 Task: Change  the formatting of the data to Which is Less than 10. In conditional formating, put the option 'Chart 6 colour. 'In the sheet  Attendance Sheet for Weekly Assessmentbook
Action: Mouse moved to (42, 105)
Screenshot: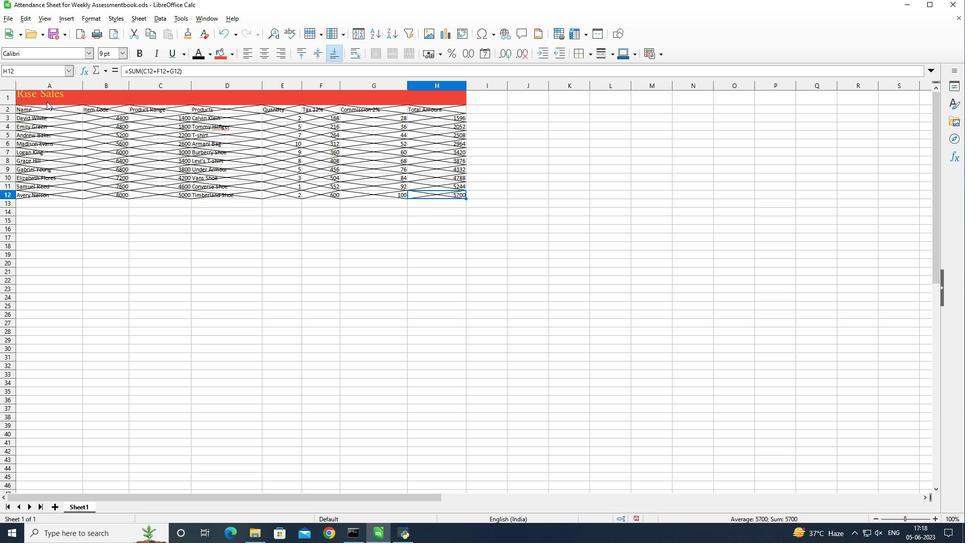 
Action: Mouse pressed left at (42, 105)
Screenshot: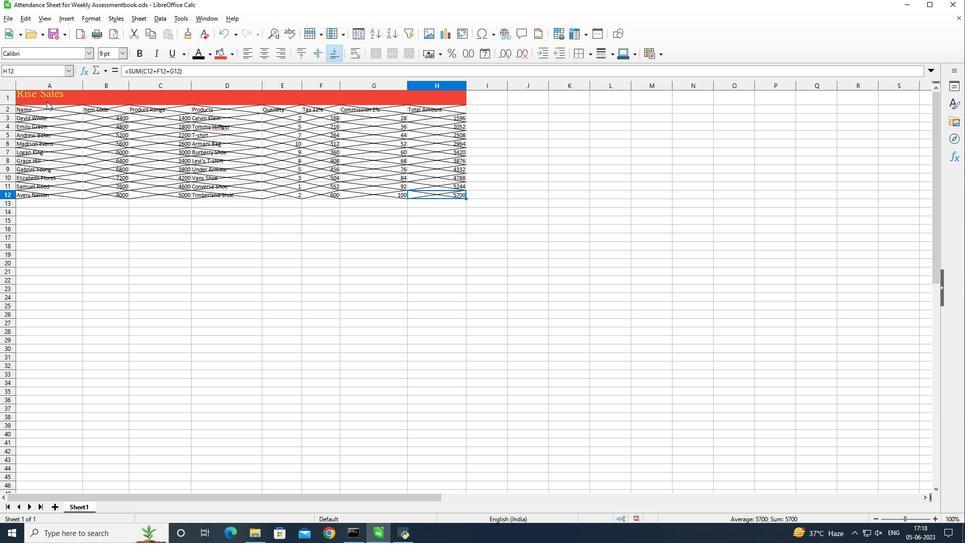 
Action: Mouse moved to (57, 113)
Screenshot: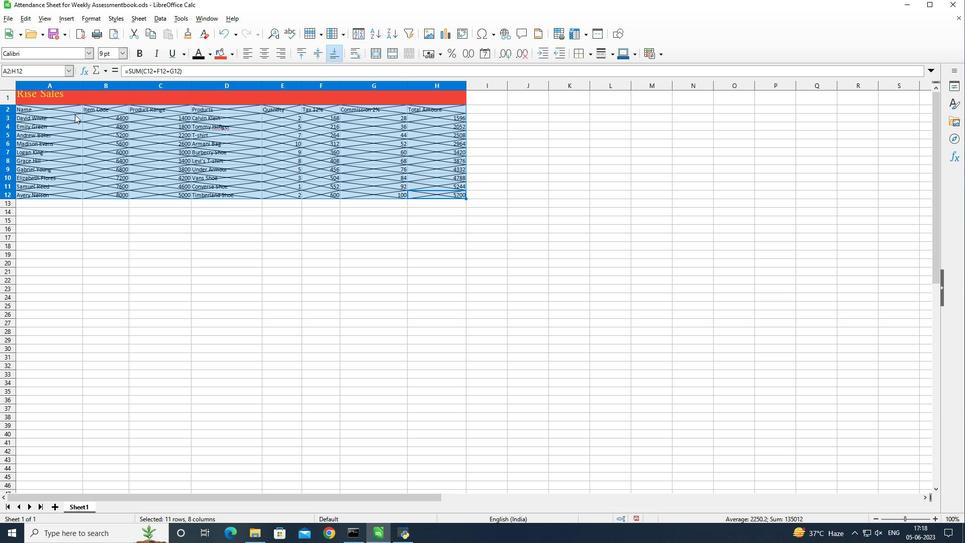 
Action: Mouse pressed left at (57, 113)
Screenshot: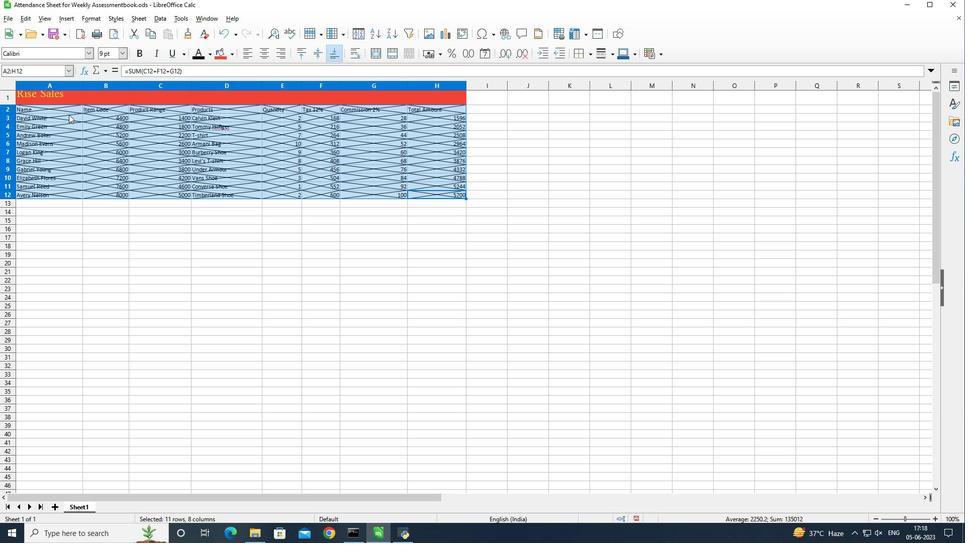
Action: Mouse moved to (60, 105)
Screenshot: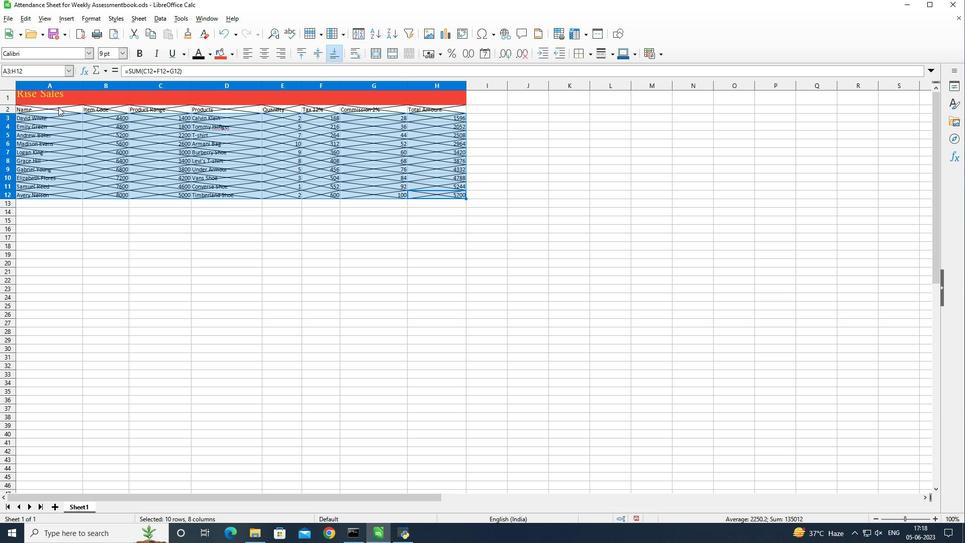 
Action: Mouse pressed left at (60, 105)
Screenshot: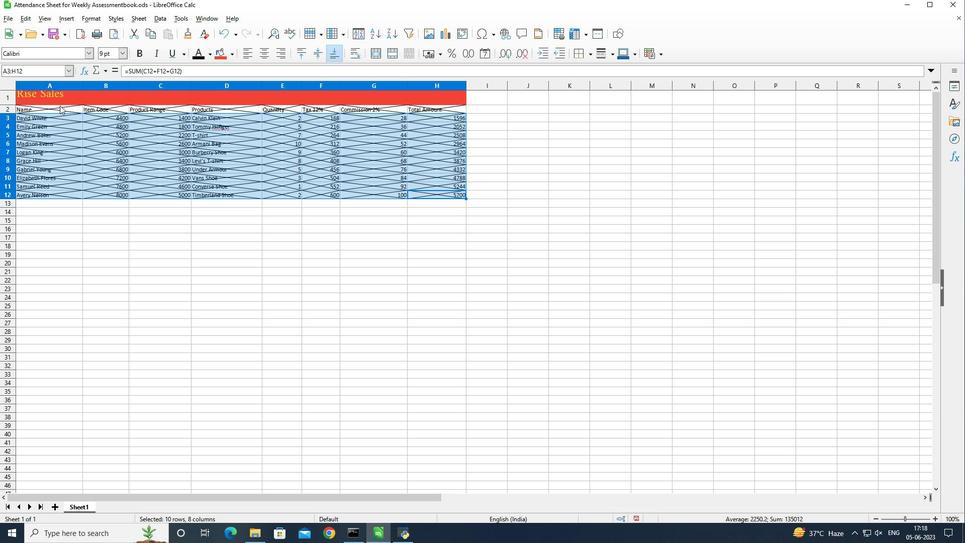 
Action: Mouse moved to (659, 55)
Screenshot: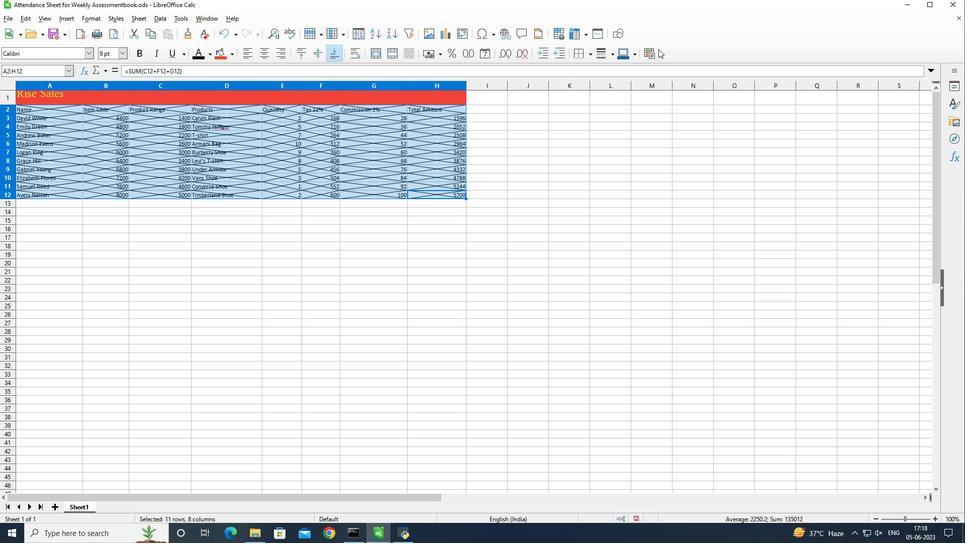 
Action: Mouse pressed left at (659, 55)
Screenshot: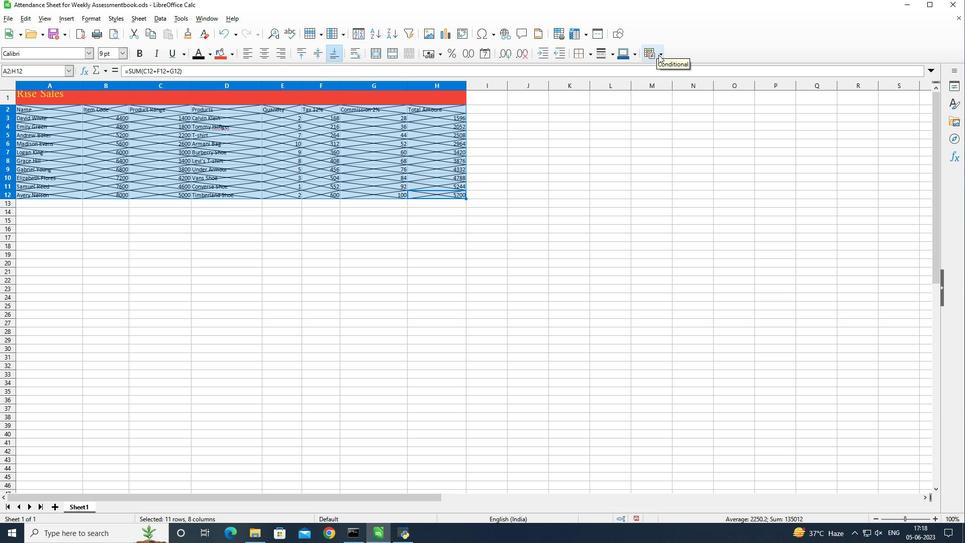 
Action: Mouse moved to (671, 69)
Screenshot: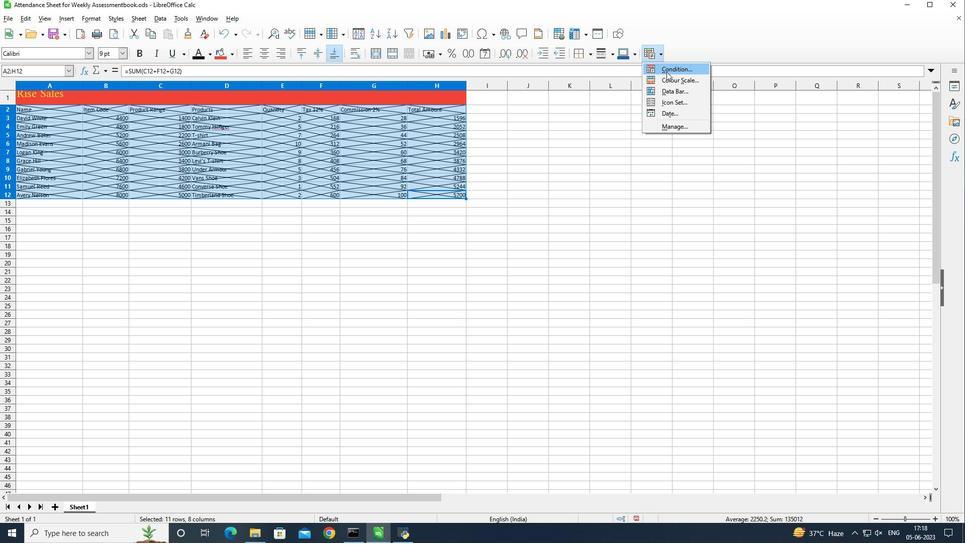 
Action: Mouse pressed left at (671, 69)
Screenshot: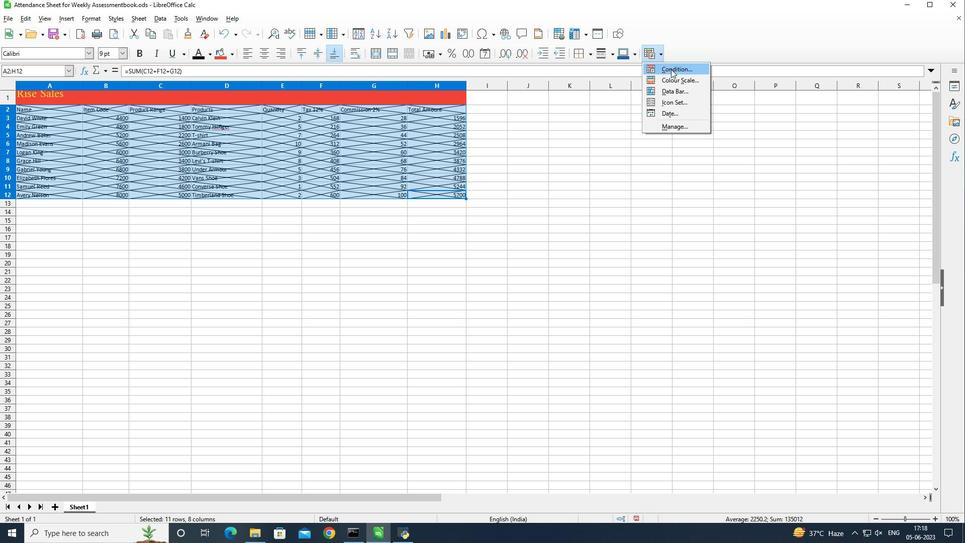
Action: Mouse moved to (509, 164)
Screenshot: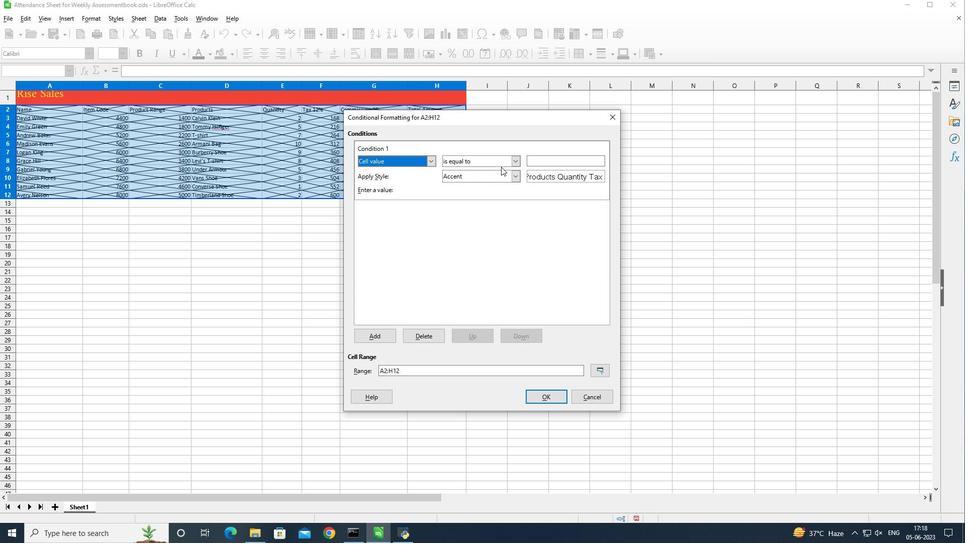 
Action: Mouse pressed left at (509, 164)
Screenshot: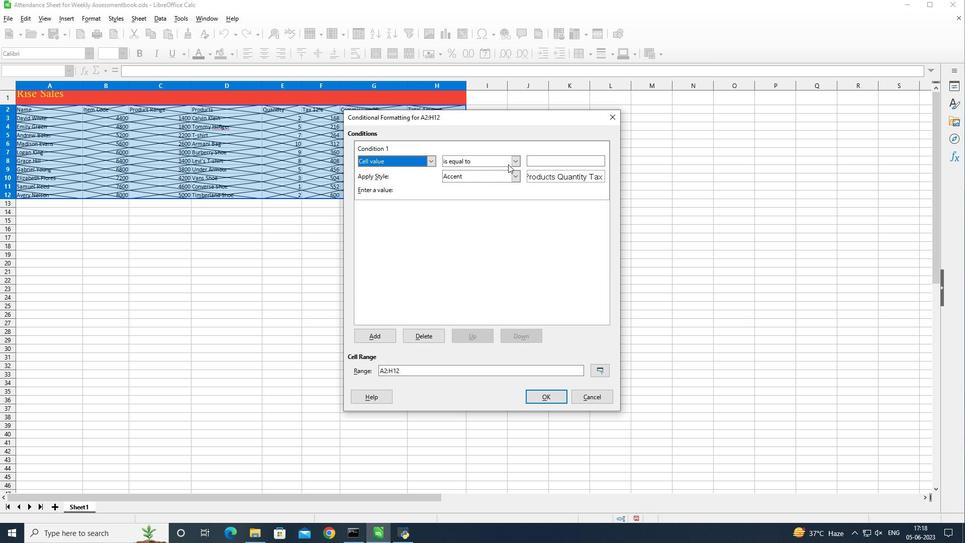
Action: Mouse moved to (511, 184)
Screenshot: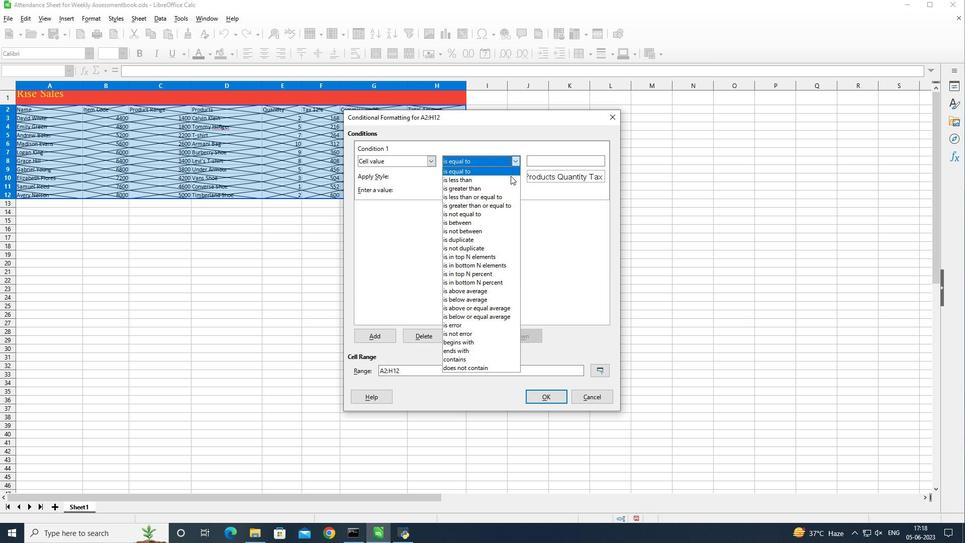 
Action: Mouse pressed left at (511, 184)
Screenshot: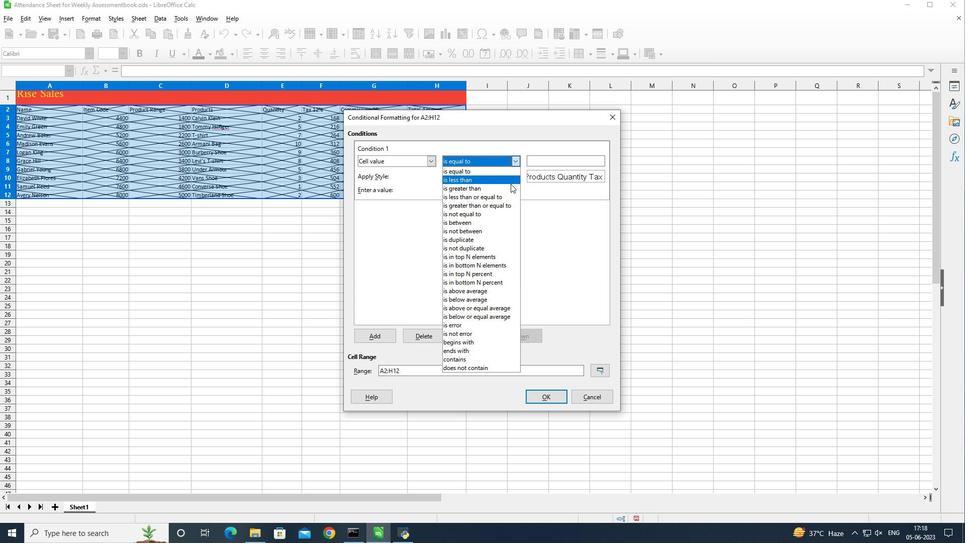 
Action: Mouse moved to (561, 162)
Screenshot: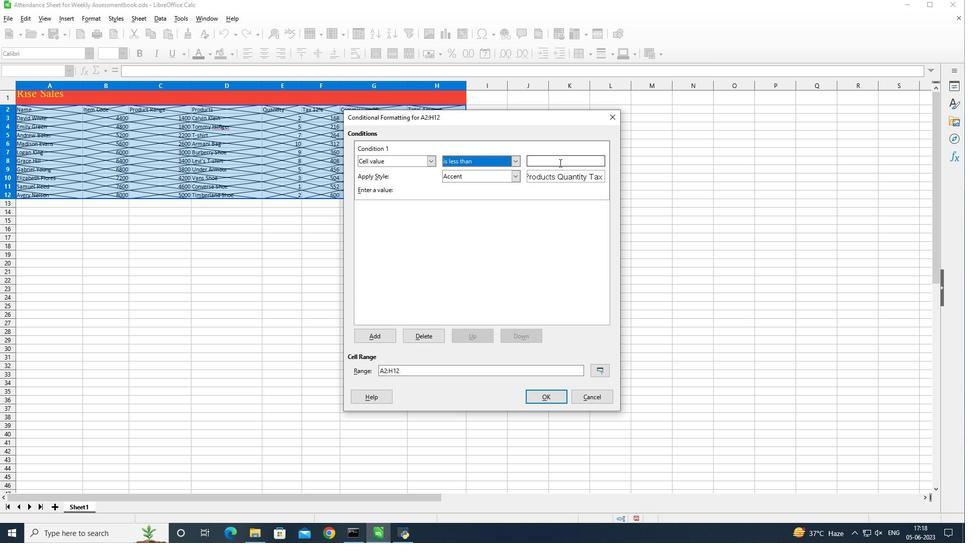 
Action: Mouse pressed left at (561, 162)
Screenshot: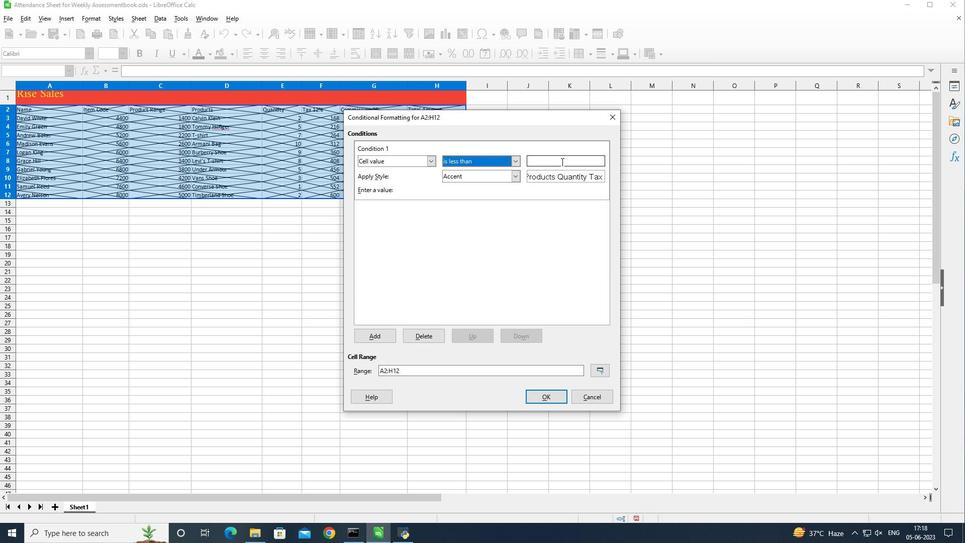 
Action: Key pressed 10<Key.enter>
Screenshot: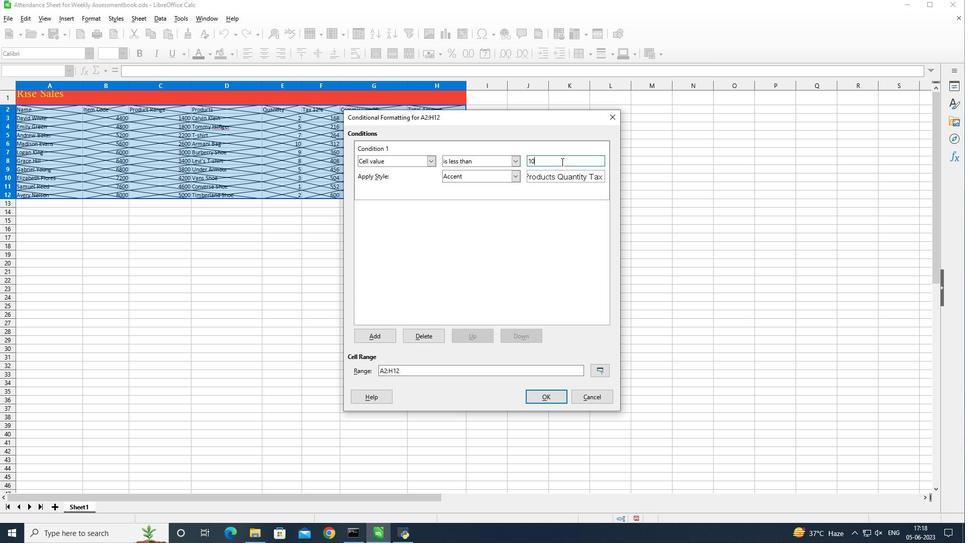 
Action: Mouse moved to (660, 53)
Screenshot: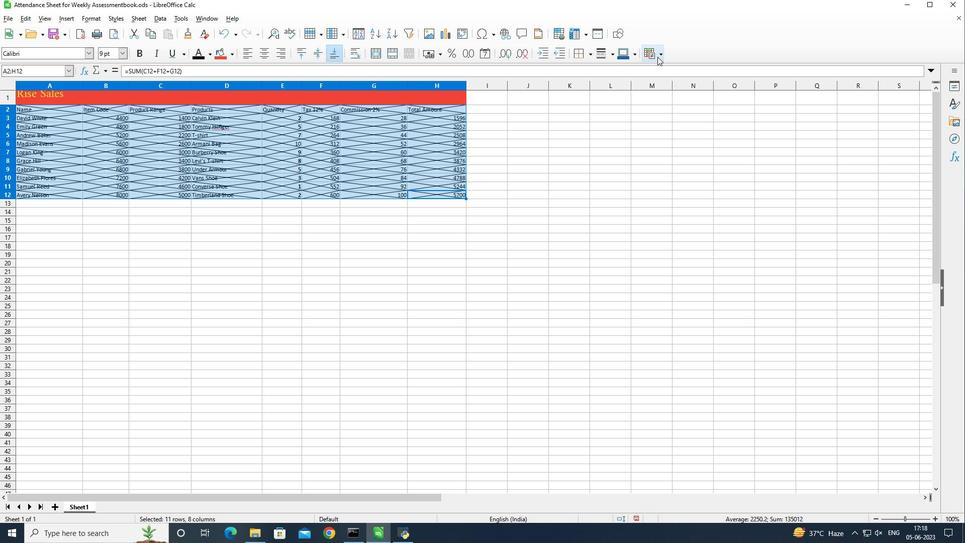 
Action: Mouse pressed left at (660, 53)
Screenshot: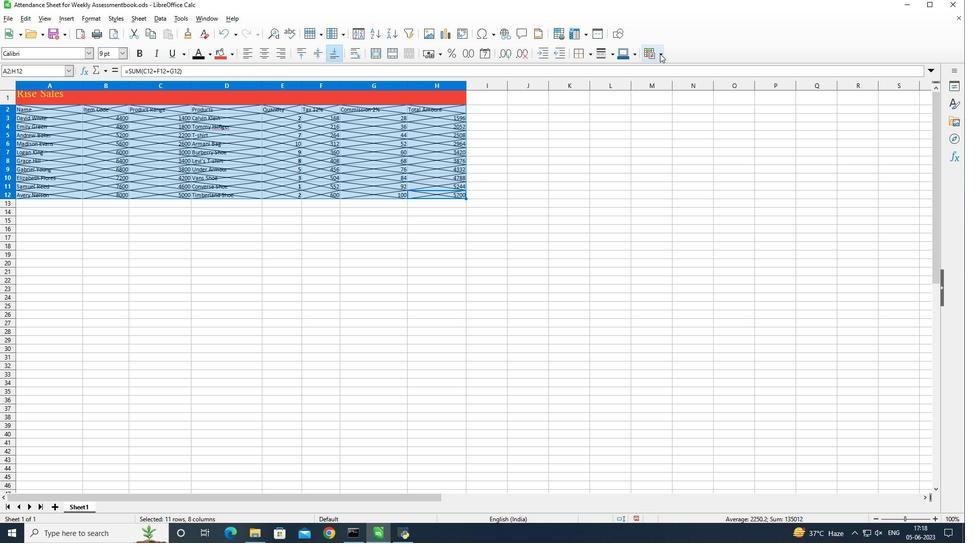 
Action: Mouse moved to (661, 75)
Screenshot: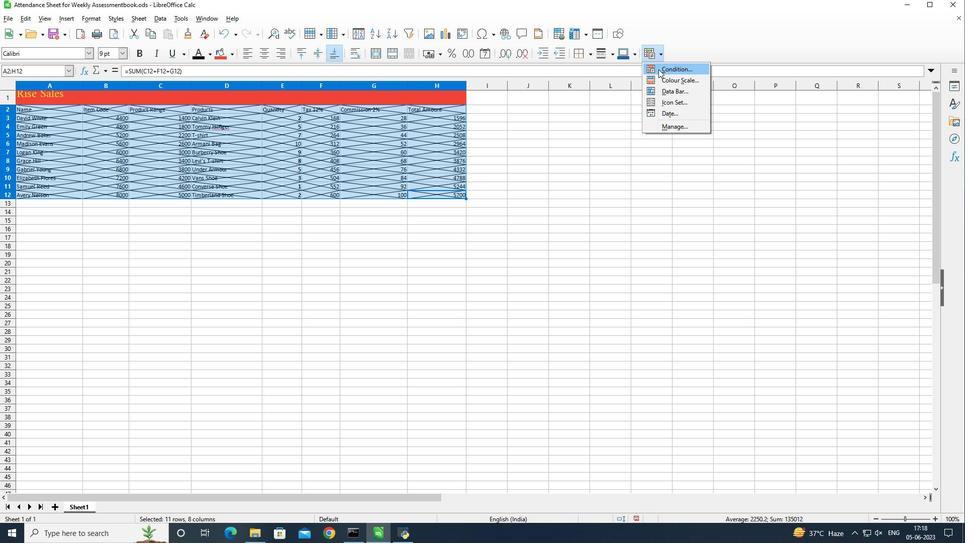
Action: Mouse pressed left at (661, 75)
Screenshot: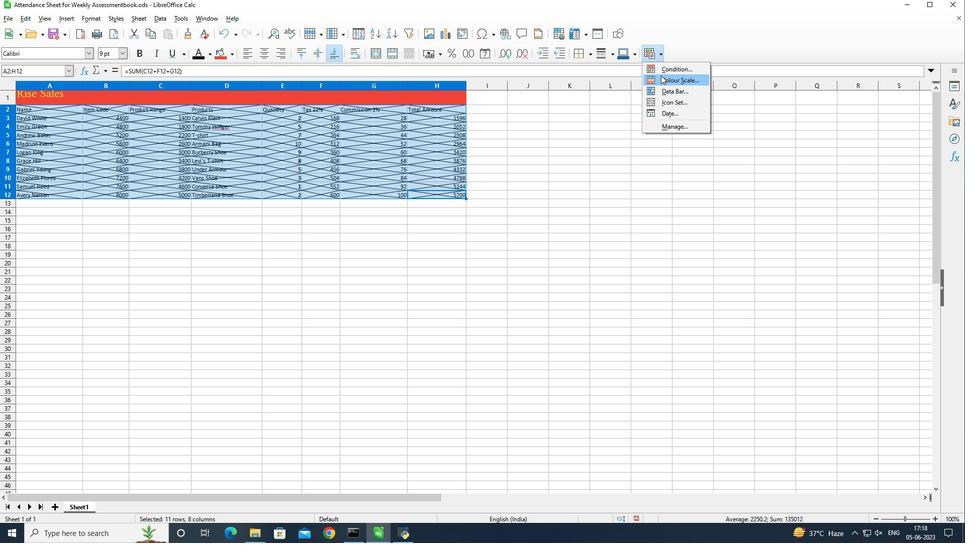 
Action: Mouse moved to (426, 162)
Screenshot: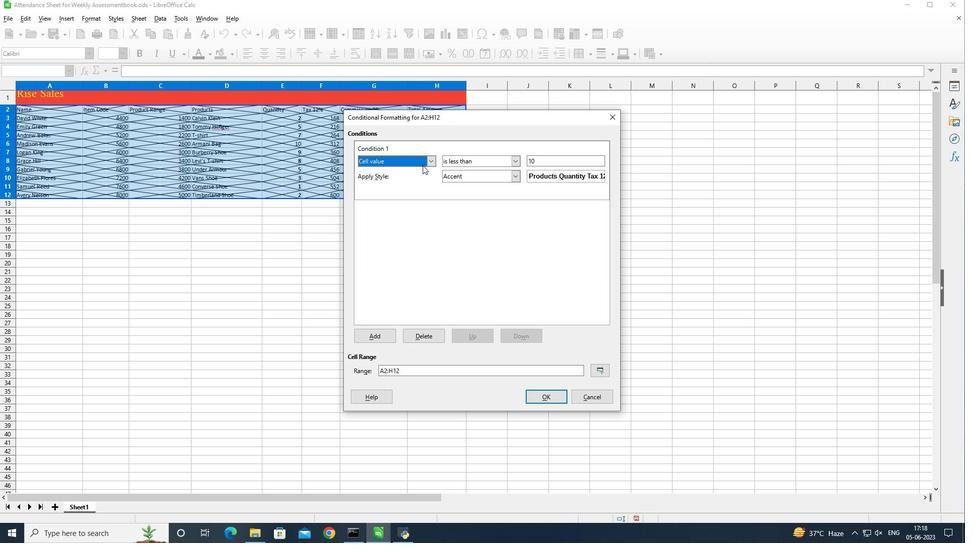 
Action: Mouse pressed left at (426, 162)
Screenshot: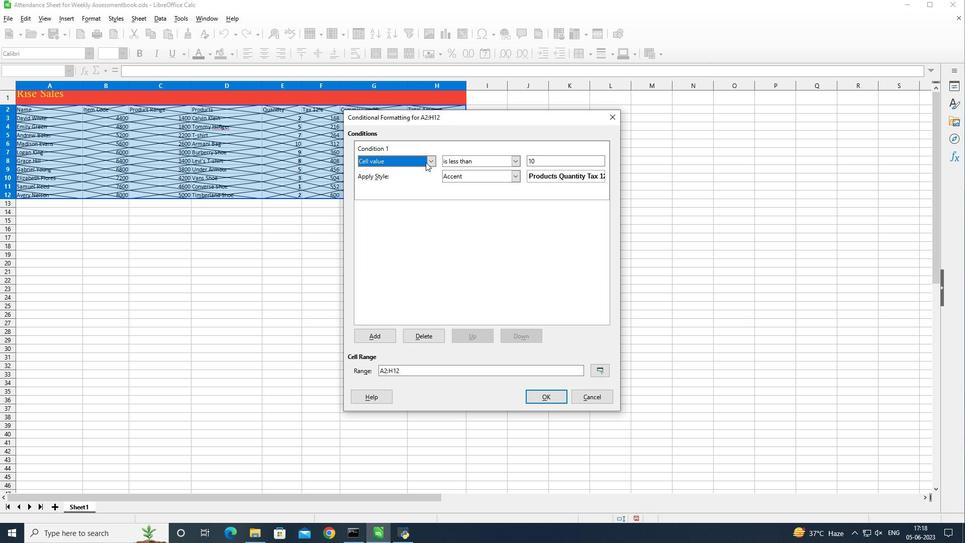 
Action: Mouse moved to (407, 171)
Screenshot: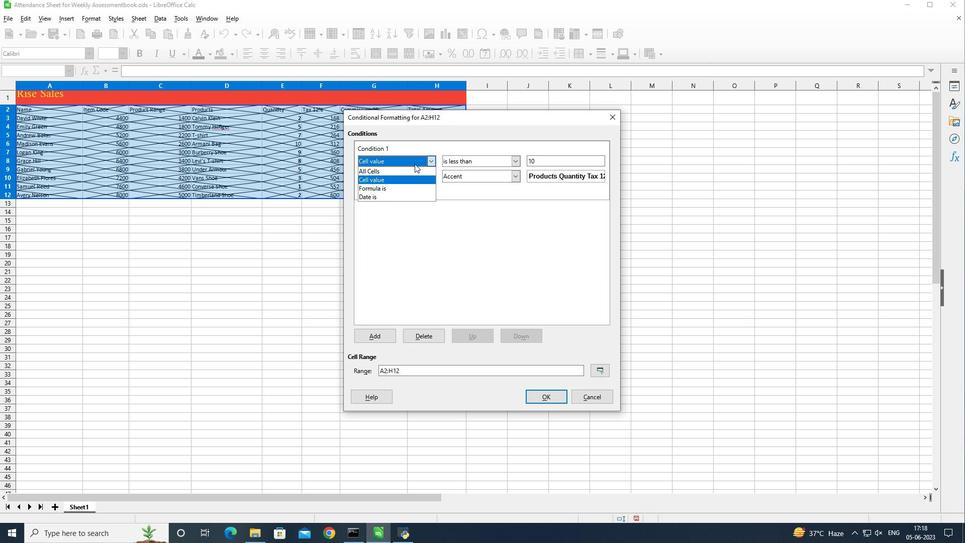 
Action: Mouse pressed left at (407, 171)
Screenshot: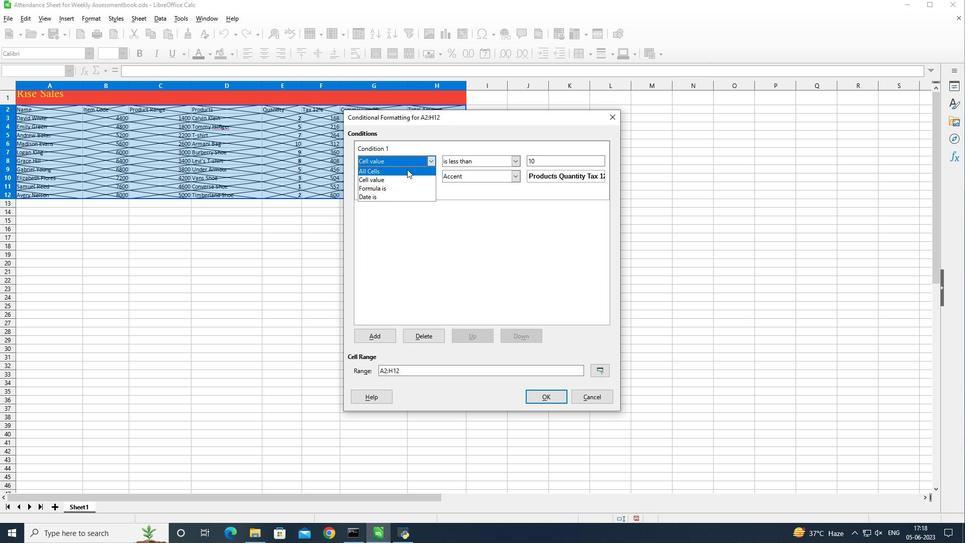 
Action: Mouse moved to (430, 219)
Screenshot: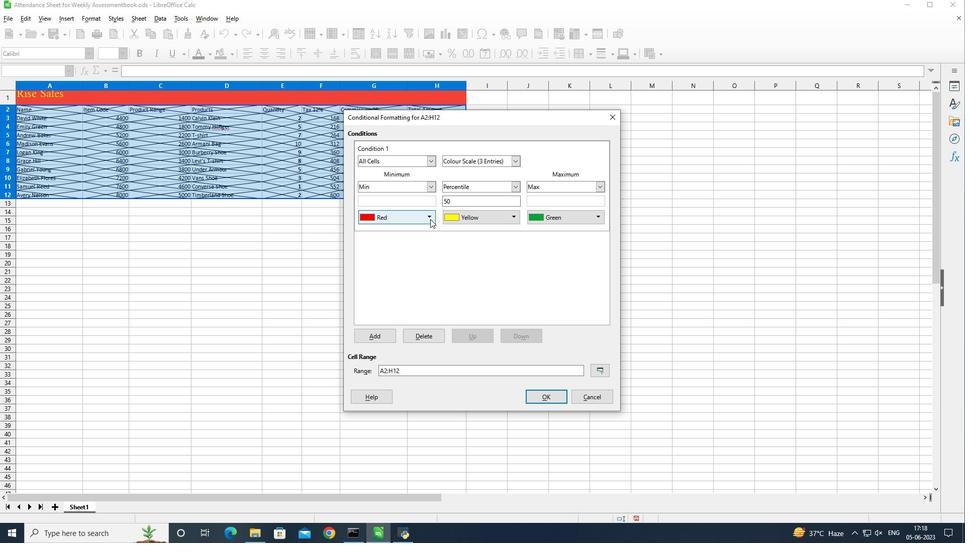 
Action: Mouse pressed left at (430, 219)
Screenshot: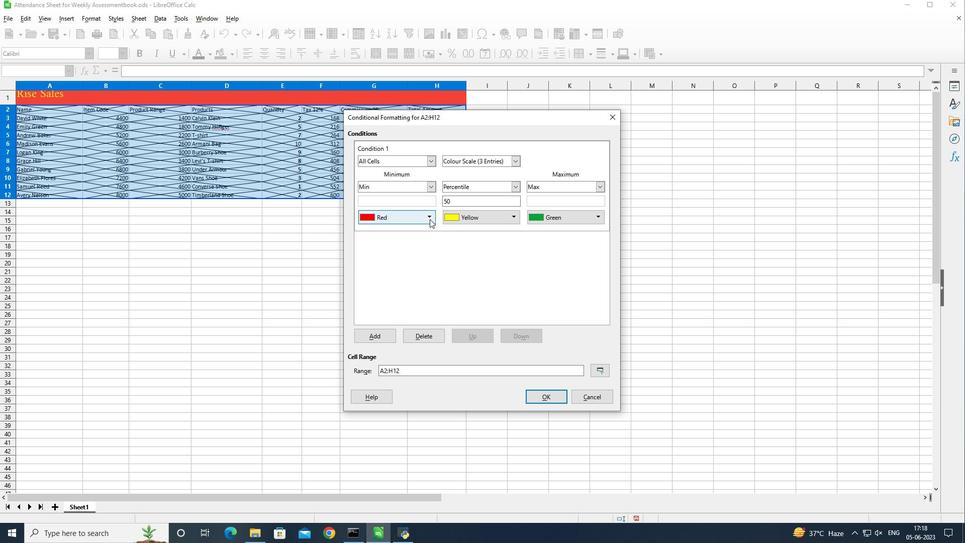 
Action: Mouse moved to (410, 231)
Screenshot: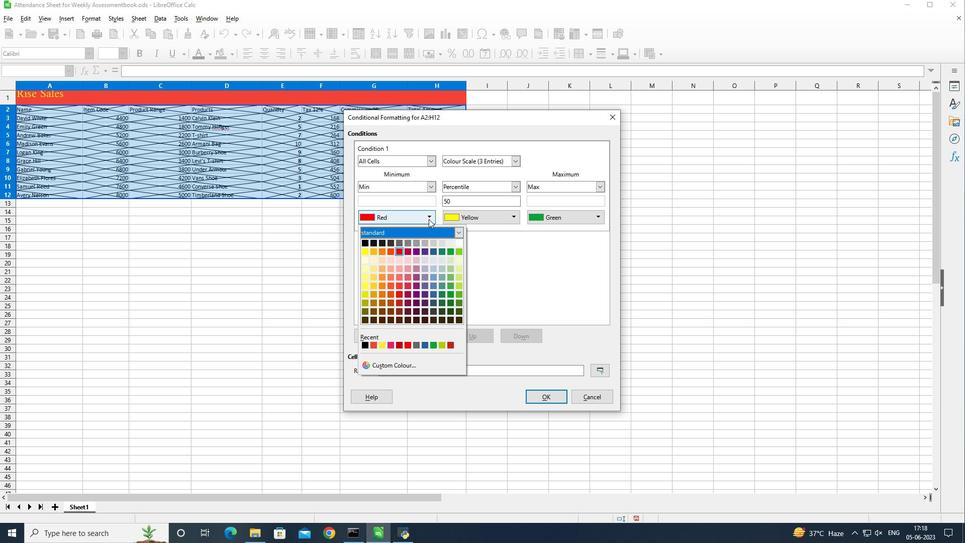 
Action: Mouse pressed left at (410, 231)
Screenshot: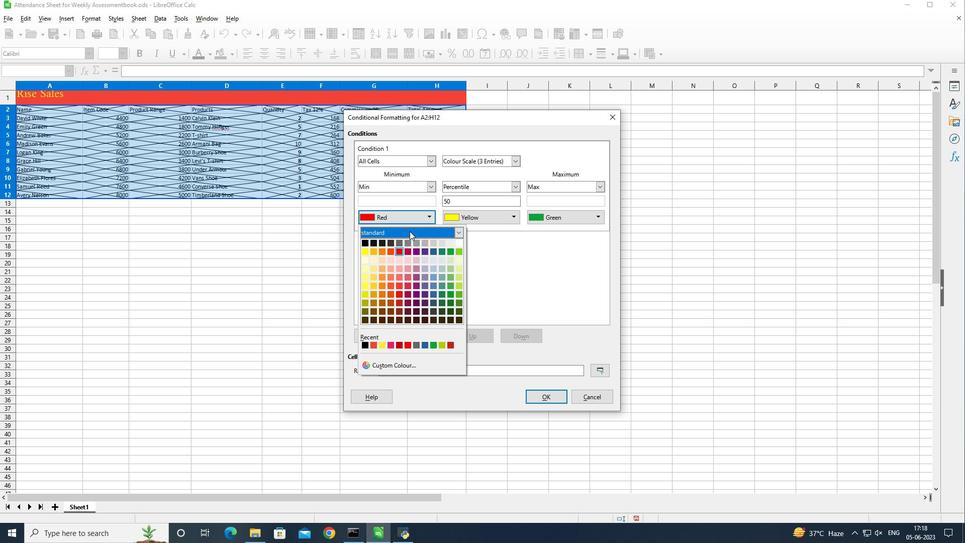
Action: Mouse moved to (414, 255)
Screenshot: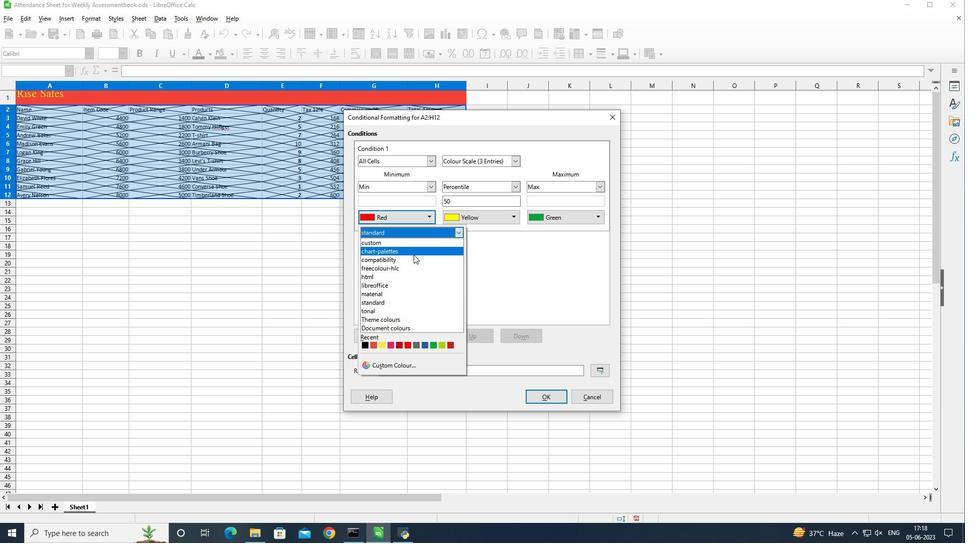 
Action: Mouse pressed left at (414, 255)
Screenshot: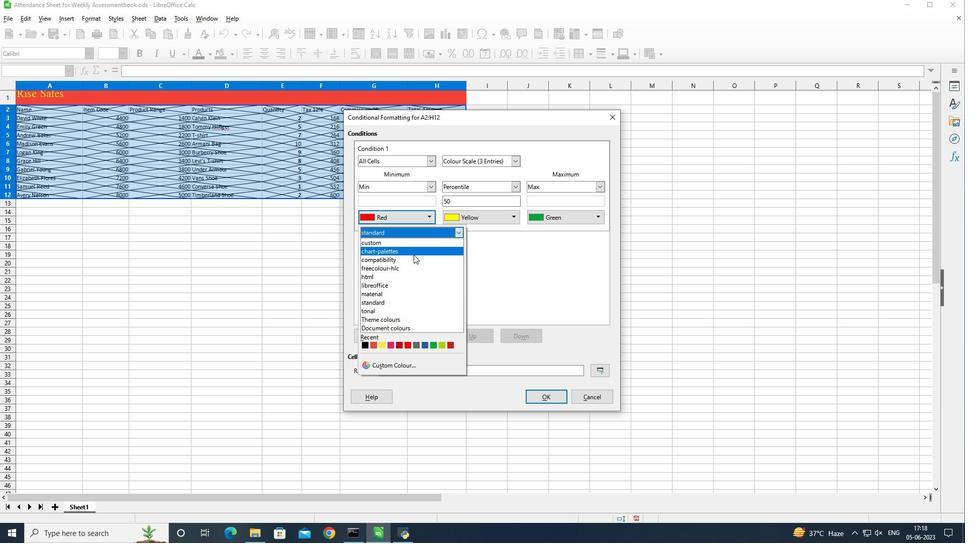 
Action: Mouse moved to (409, 245)
Screenshot: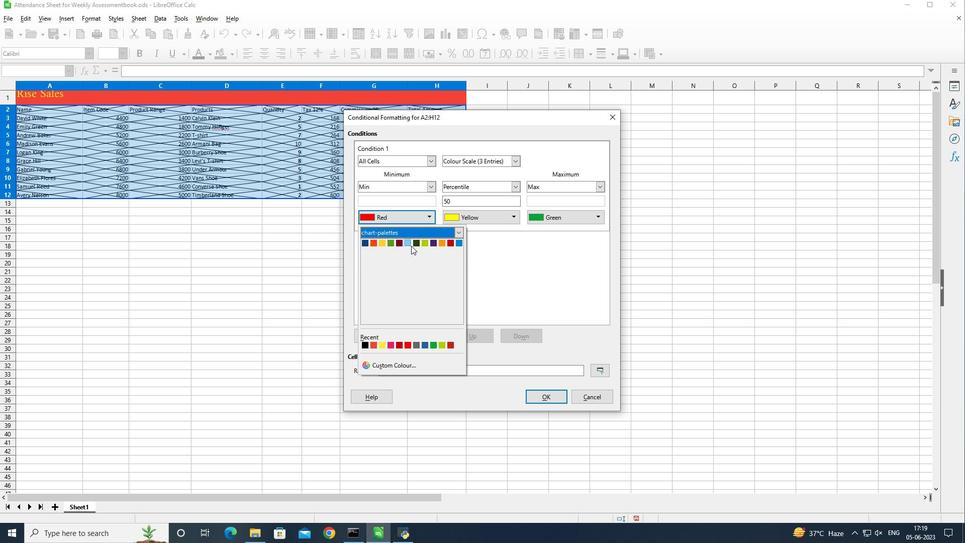 
Action: Mouse pressed left at (409, 245)
Screenshot: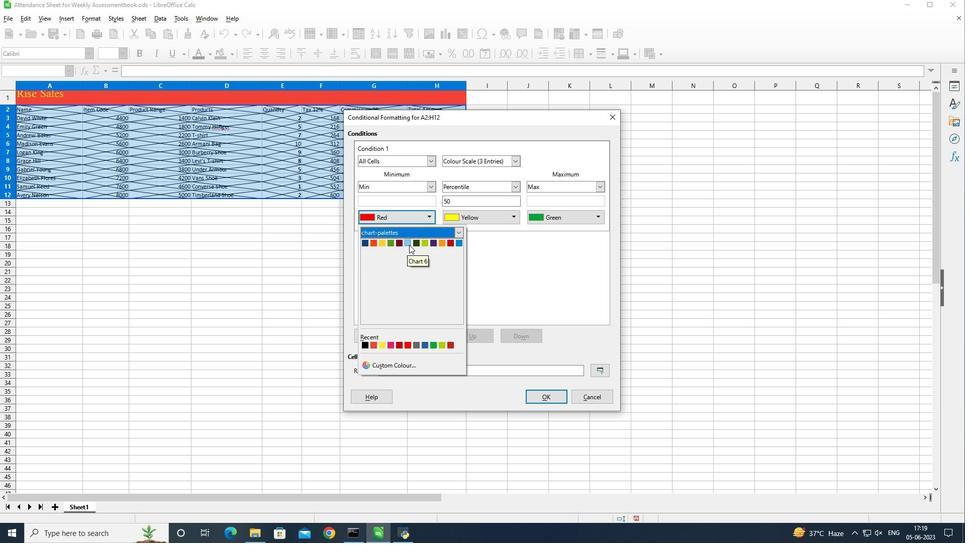 
Action: Mouse moved to (547, 397)
Screenshot: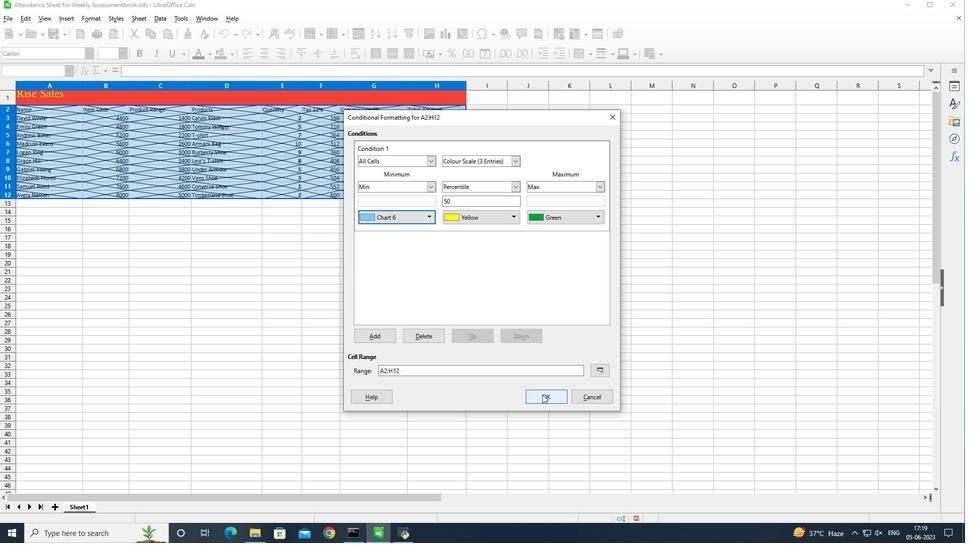 
Action: Mouse pressed left at (547, 397)
Screenshot: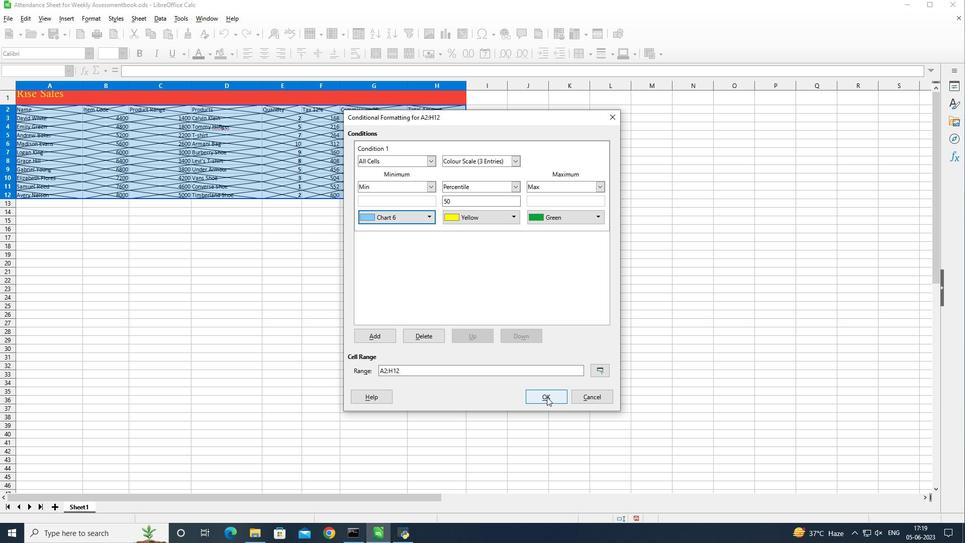 
Action: Mouse moved to (444, 193)
Screenshot: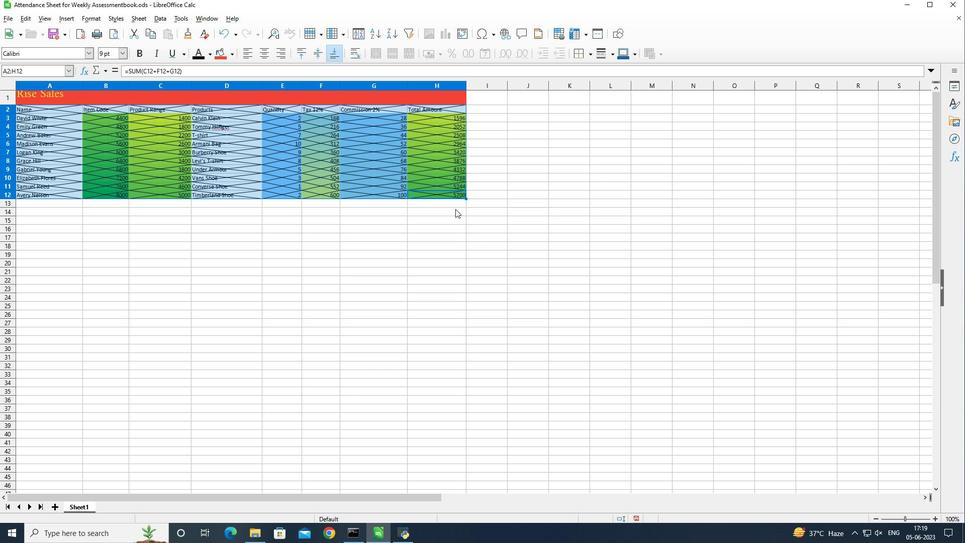 
Action: Mouse pressed left at (444, 193)
Screenshot: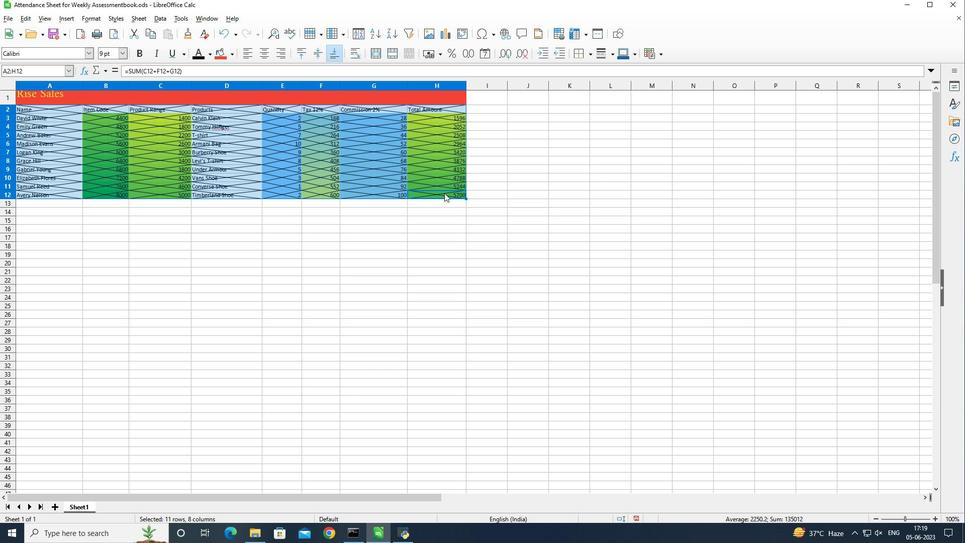 
Action: Mouse moved to (504, 316)
Screenshot: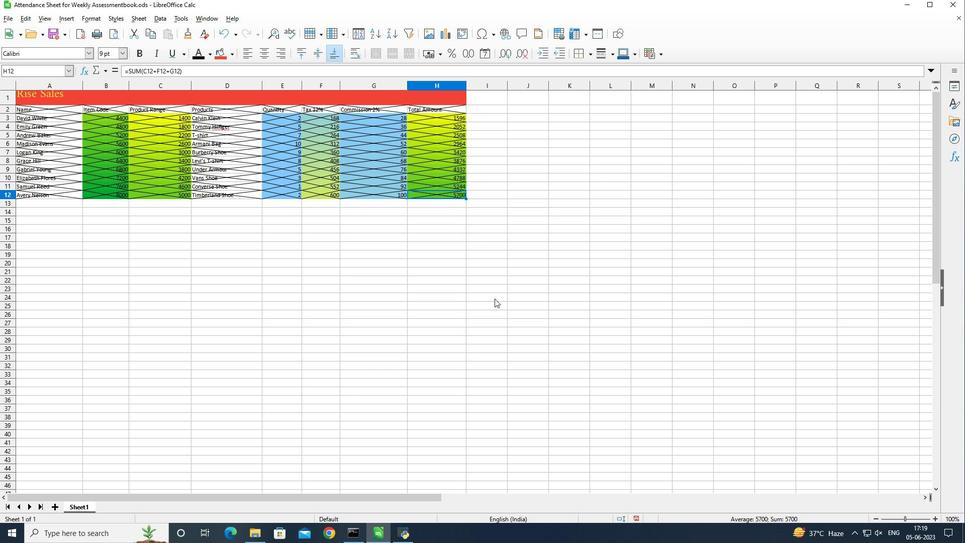 
